 Task: Use "Squash and Merge" for cleaner commit history.
Action: Mouse moved to (620, 38)
Screenshot: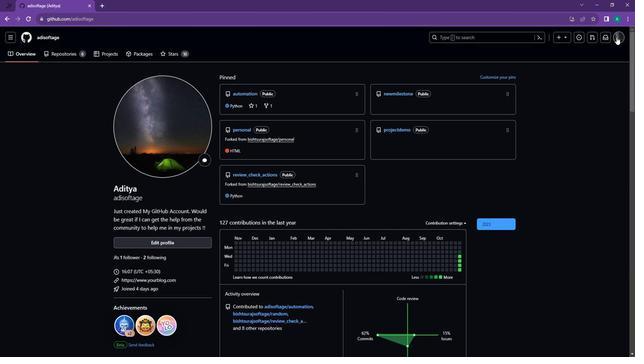 
Action: Mouse pressed left at (620, 38)
Screenshot: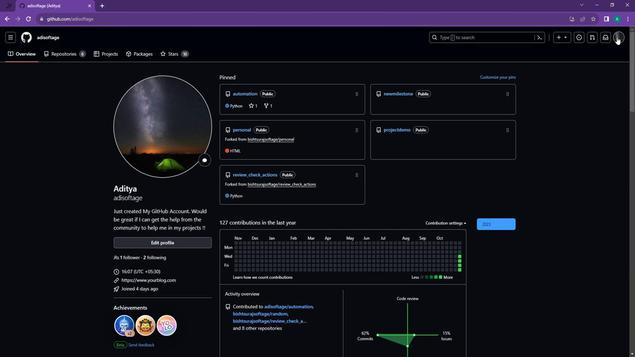 
Action: Mouse moved to (562, 101)
Screenshot: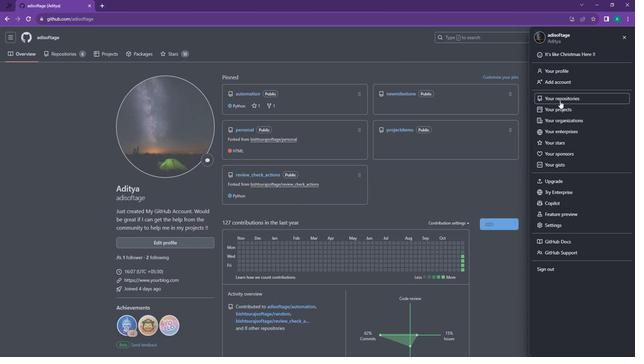 
Action: Mouse pressed left at (562, 101)
Screenshot: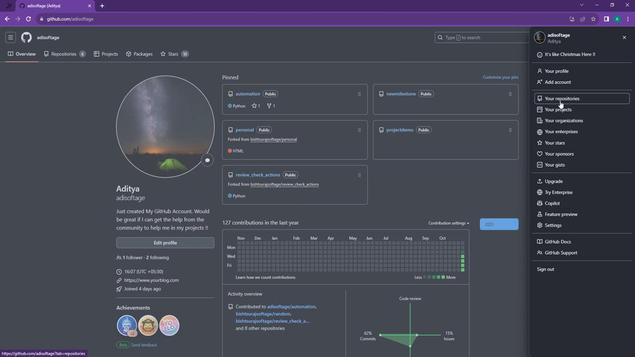 
Action: Mouse moved to (233, 103)
Screenshot: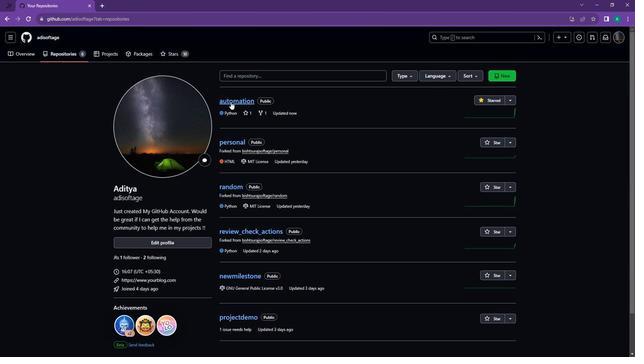 
Action: Mouse pressed left at (233, 103)
Screenshot: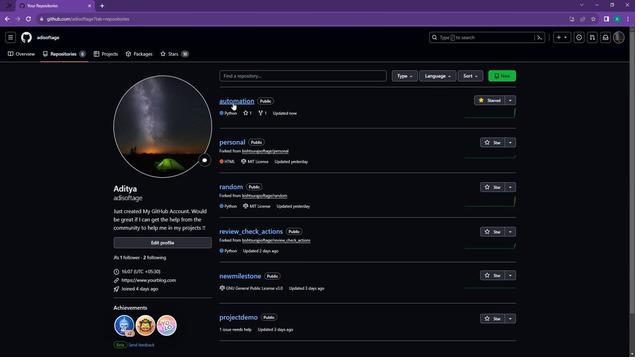
Action: Mouse moved to (100, 53)
Screenshot: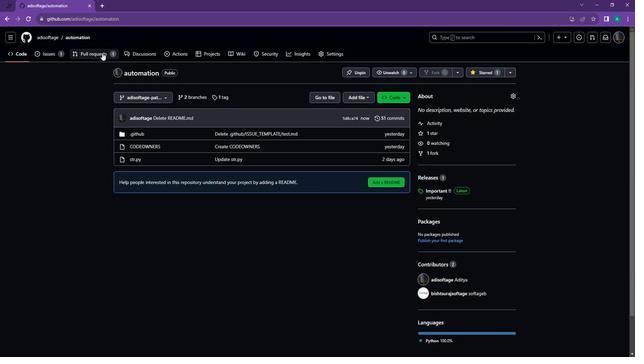 
Action: Mouse pressed left at (100, 53)
Screenshot: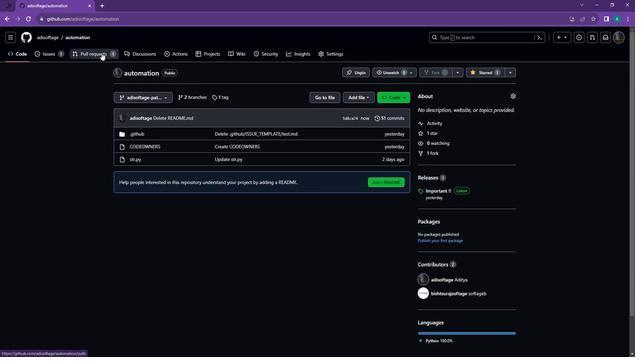 
Action: Mouse moved to (153, 112)
Screenshot: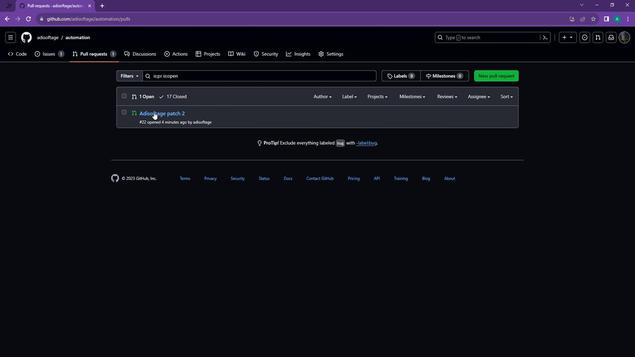 
Action: Mouse pressed left at (153, 112)
Screenshot: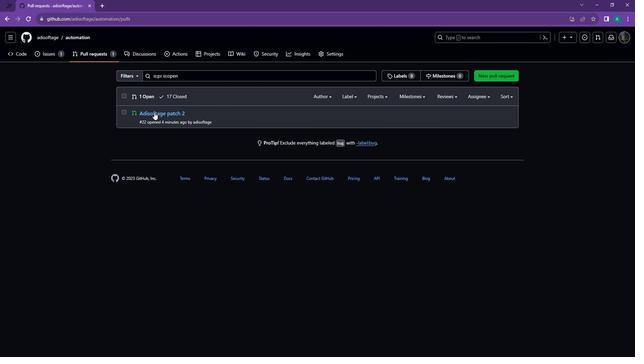 
Action: Mouse moved to (193, 240)
Screenshot: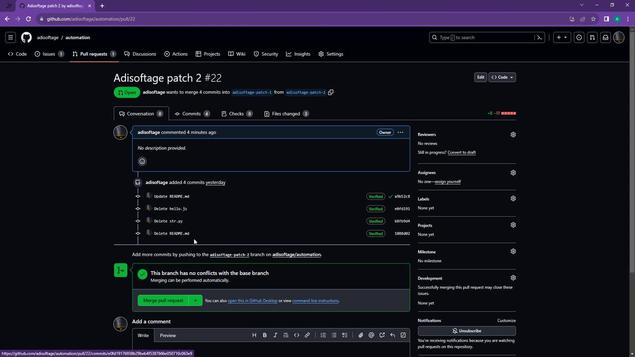 
Action: Mouse scrolled (193, 240) with delta (0, 0)
Screenshot: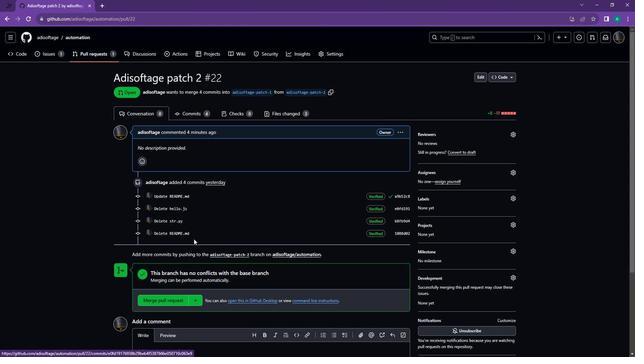 
Action: Mouse scrolled (193, 240) with delta (0, 0)
Screenshot: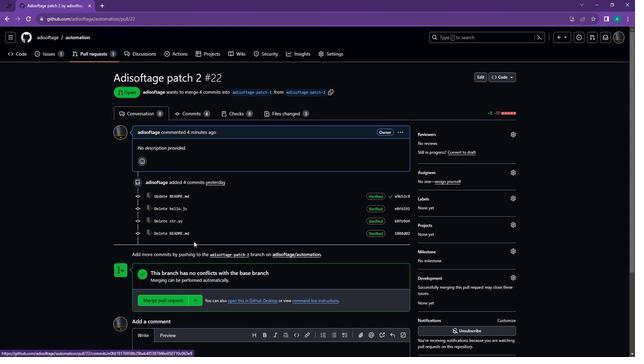 
Action: Mouse moved to (192, 245)
Screenshot: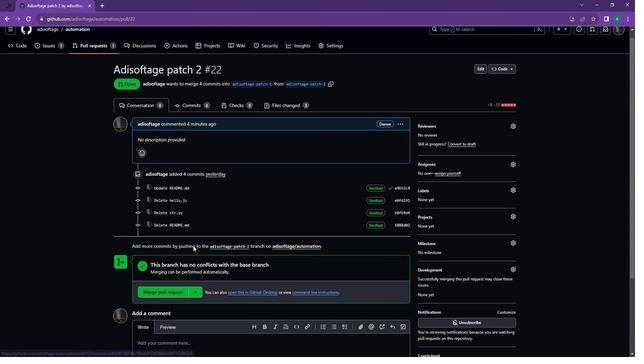 
Action: Mouse scrolled (192, 245) with delta (0, 0)
Screenshot: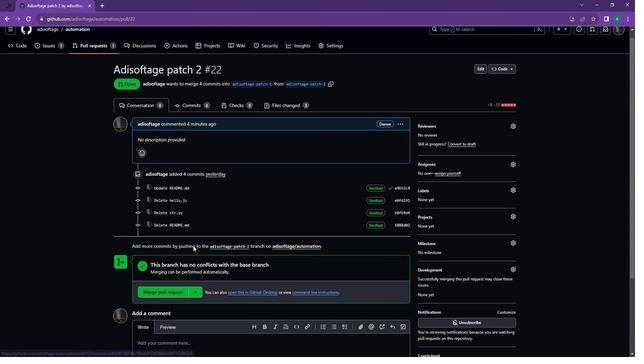 
Action: Mouse moved to (192, 200)
Screenshot: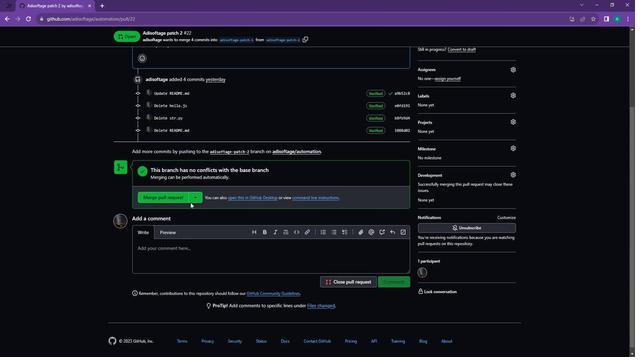 
Action: Mouse pressed left at (192, 200)
Screenshot: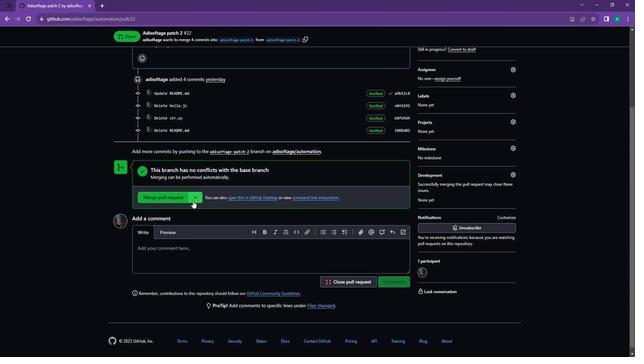 
Action: Mouse moved to (180, 239)
Screenshot: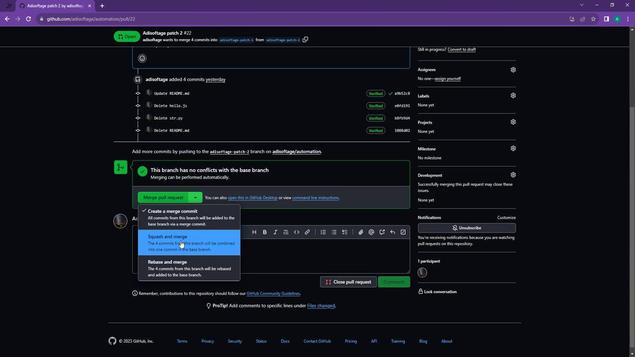 
Action: Mouse pressed left at (180, 239)
Screenshot: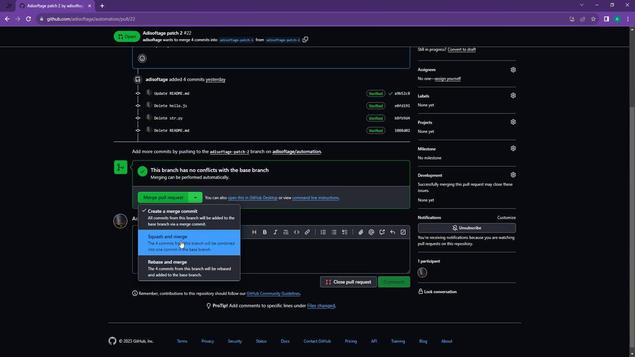 
Action: Mouse moved to (167, 202)
Screenshot: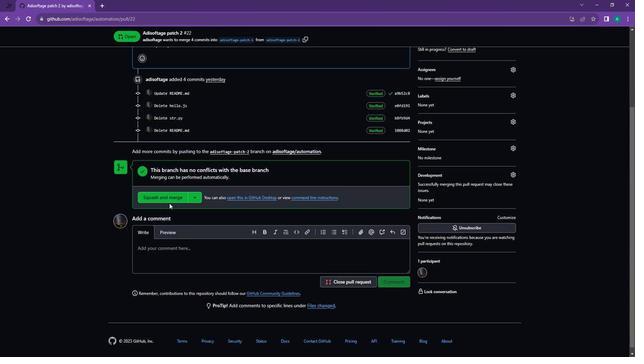 
Action: Mouse pressed left at (167, 202)
Screenshot: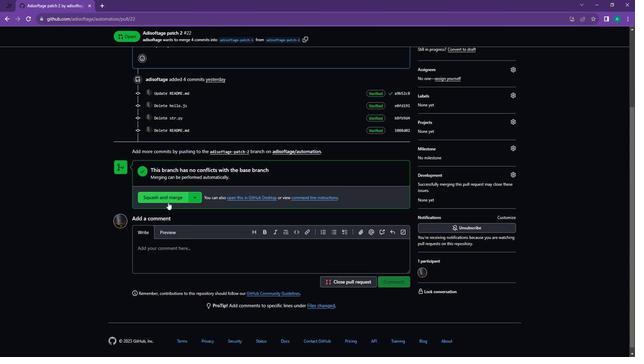 
Action: Mouse moved to (187, 208)
Screenshot: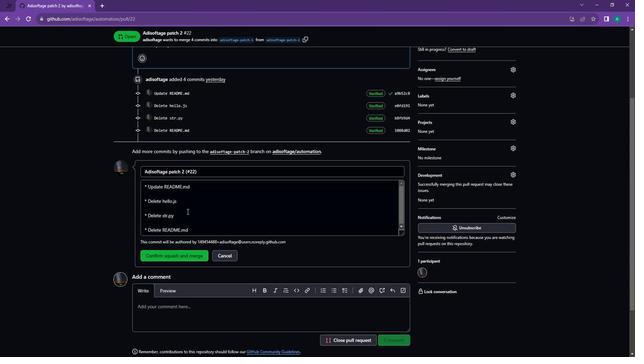 
Action: Mouse scrolled (187, 208) with delta (0, 0)
Screenshot: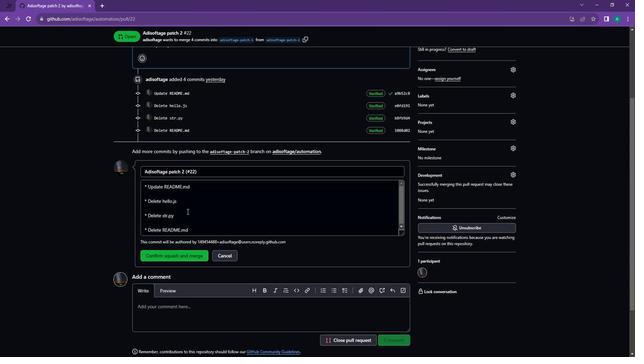 
Action: Mouse moved to (189, 256)
Screenshot: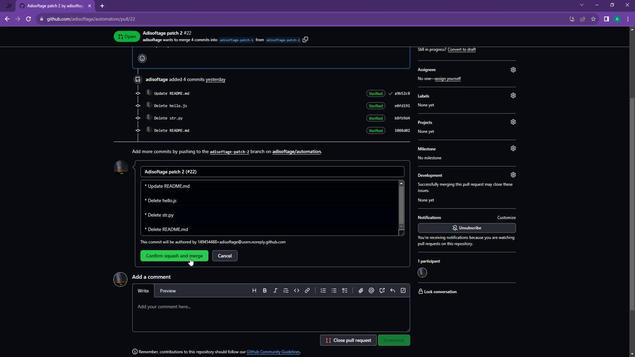 
Action: Mouse pressed left at (189, 256)
Screenshot: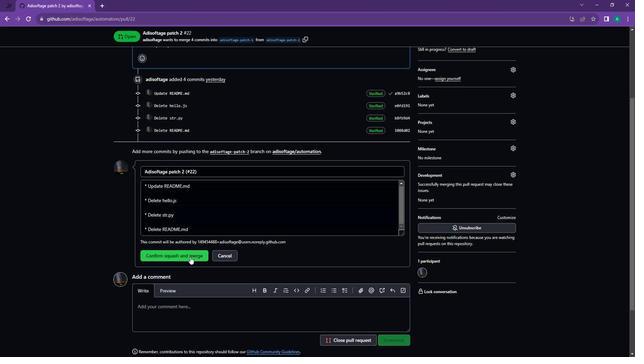 
Action: Mouse moved to (382, 185)
Screenshot: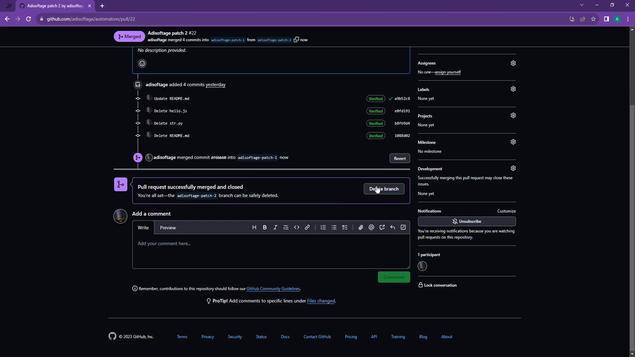 
Action: Mouse pressed left at (382, 185)
Screenshot: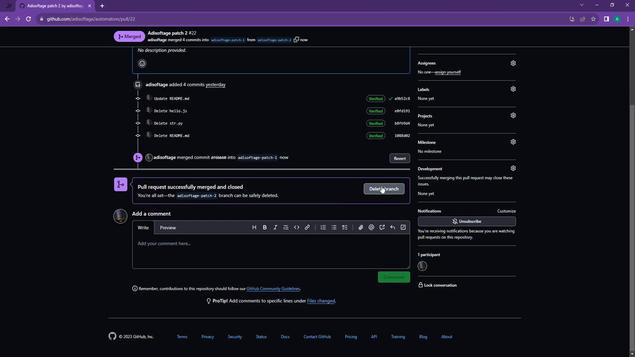 
Action: Mouse moved to (135, 85)
Screenshot: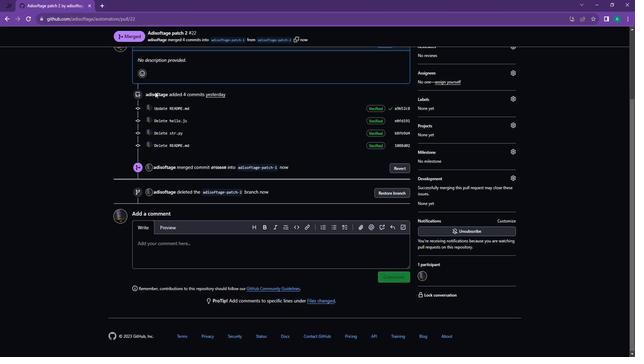 
Action: Mouse scrolled (135, 86) with delta (0, 0)
Screenshot: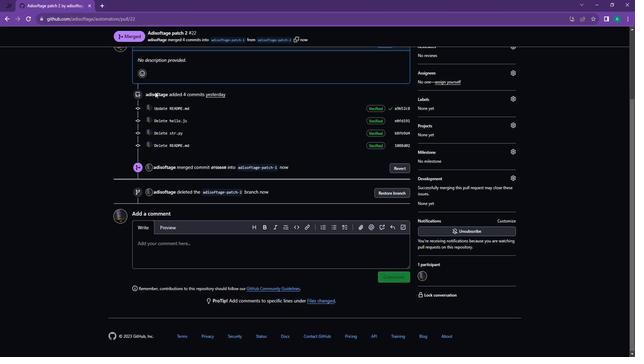 
Action: Mouse moved to (93, 70)
Screenshot: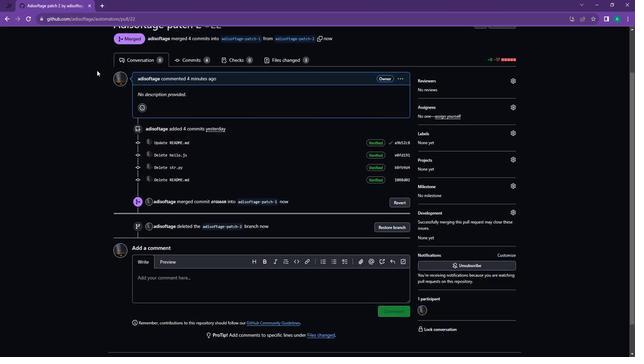 
Action: Mouse scrolled (93, 70) with delta (0, 0)
Screenshot: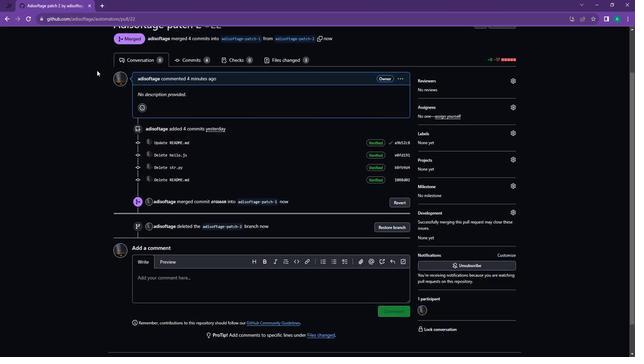 
Action: Mouse moved to (87, 69)
Screenshot: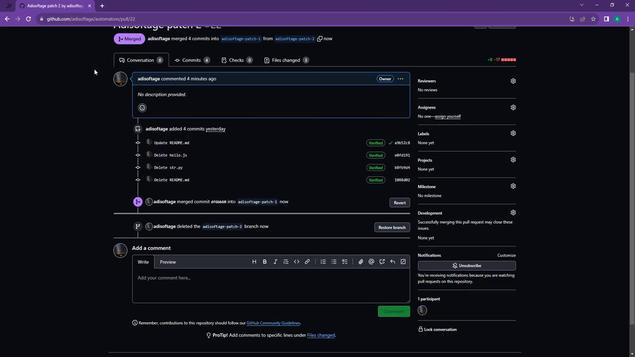 
Action: Mouse scrolled (87, 69) with delta (0, 0)
Screenshot: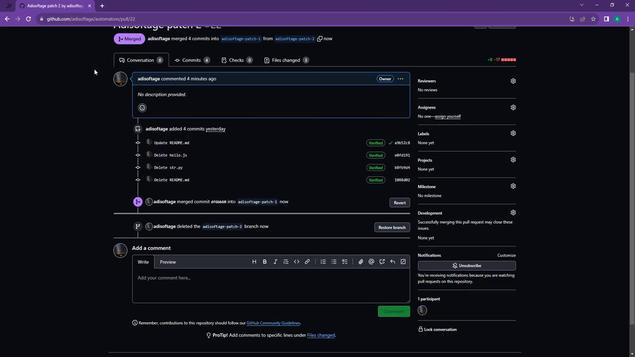 
Action: Mouse moved to (86, 69)
Screenshot: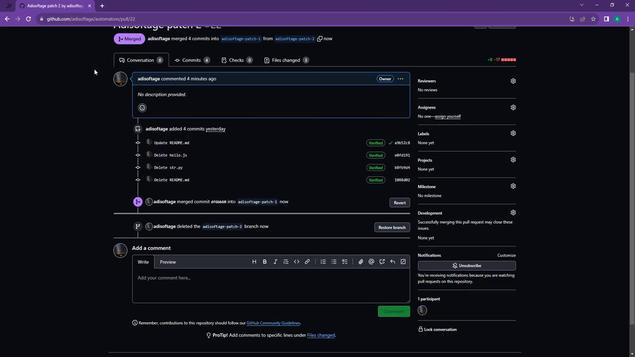 
Action: Mouse scrolled (86, 69) with delta (0, 0)
Screenshot: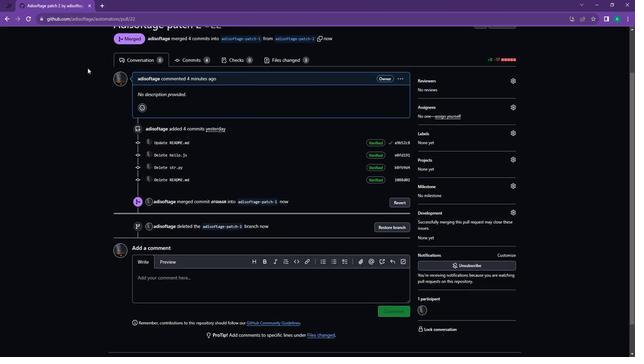 
Action: Mouse moved to (85, 69)
Screenshot: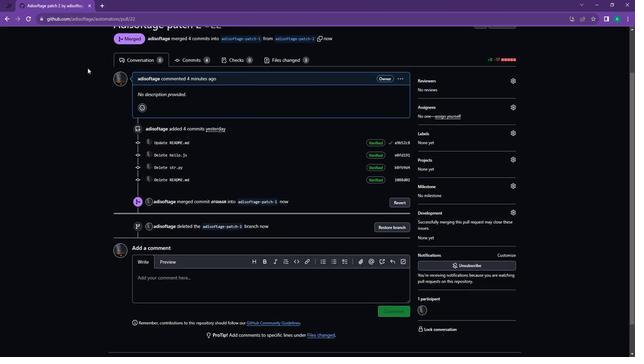
Action: Mouse scrolled (85, 69) with delta (0, 0)
Screenshot: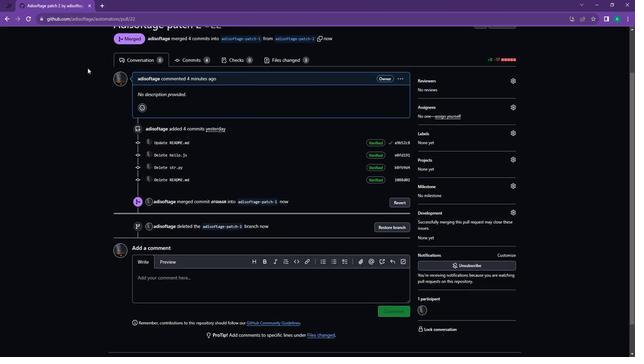 
Action: Mouse moved to (78, 67)
Screenshot: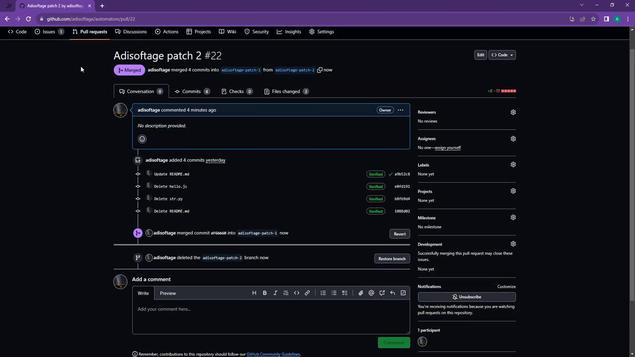
Action: Mouse scrolled (78, 67) with delta (0, 0)
Screenshot: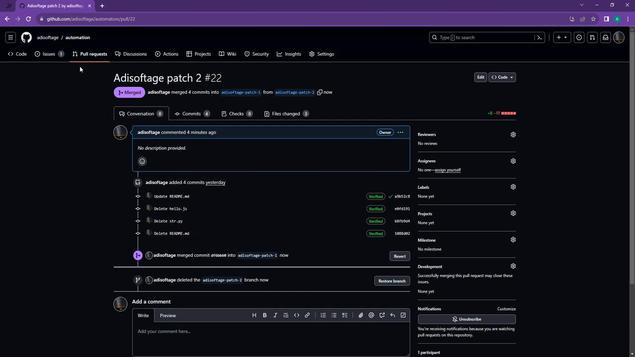 
Action: Mouse scrolled (78, 67) with delta (0, 0)
Screenshot: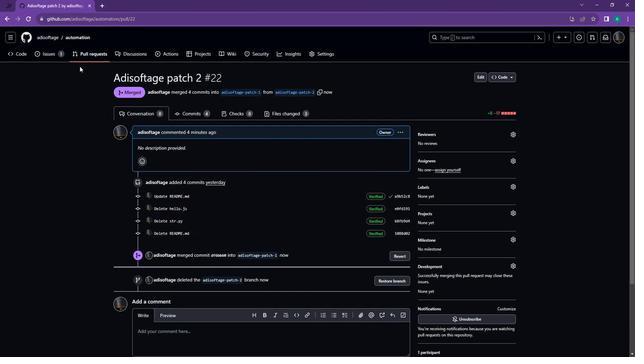 
Action: Mouse scrolled (78, 67) with delta (0, 0)
Screenshot: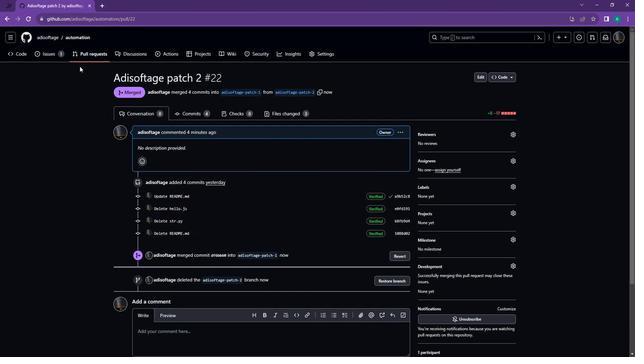 
Action: Mouse scrolled (78, 67) with delta (0, 0)
Screenshot: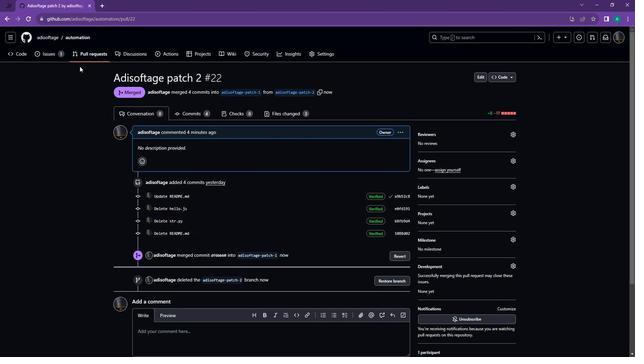 
Action: Mouse moved to (22, 55)
Screenshot: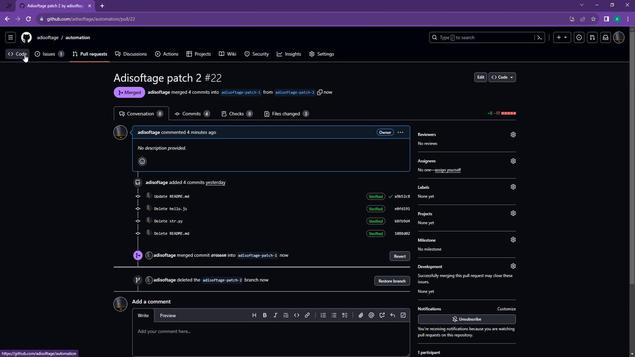 
Action: Mouse pressed left at (22, 55)
Screenshot: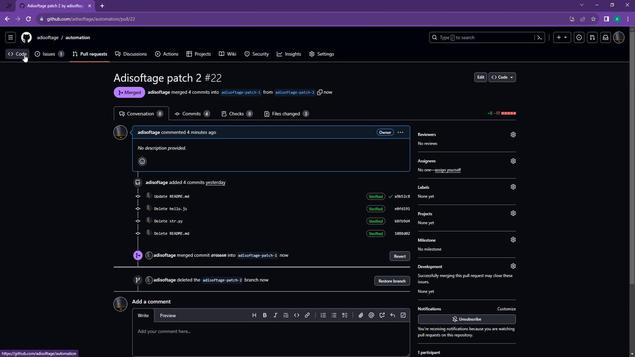 
Action: Mouse moved to (159, 98)
Screenshot: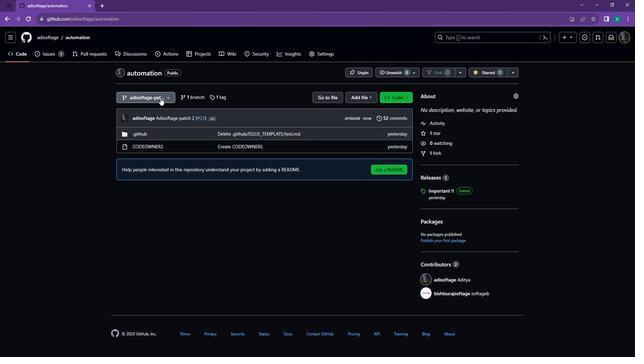 
Action: Mouse pressed left at (159, 98)
Screenshot: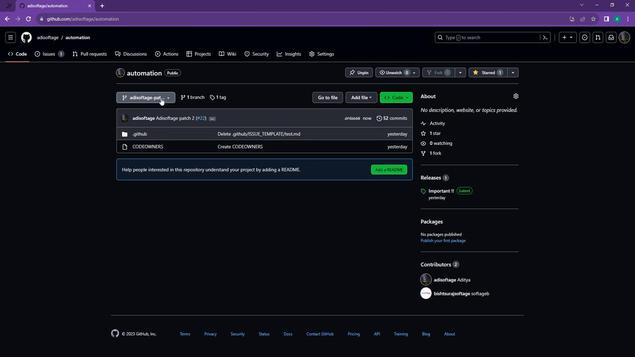 
Action: Mouse moved to (158, 192)
Screenshot: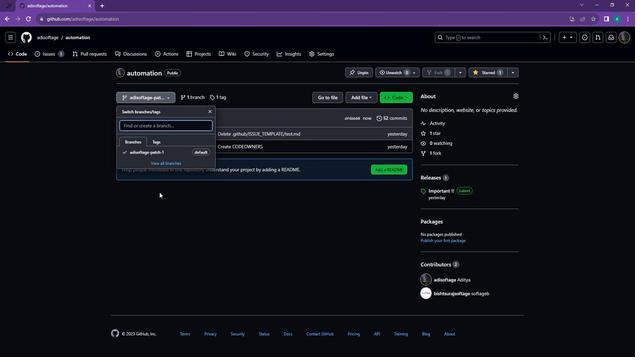 
Action: Mouse pressed left at (158, 192)
Screenshot: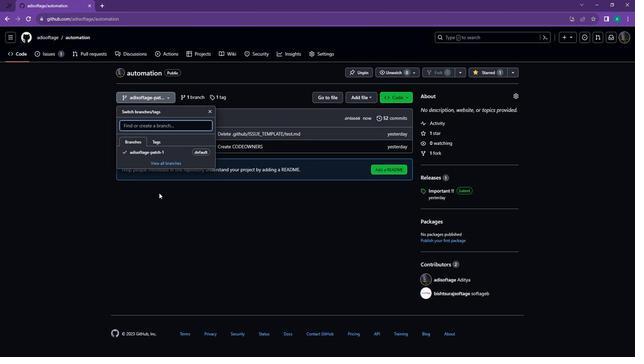 
Action: Mouse moved to (165, 187)
Screenshot: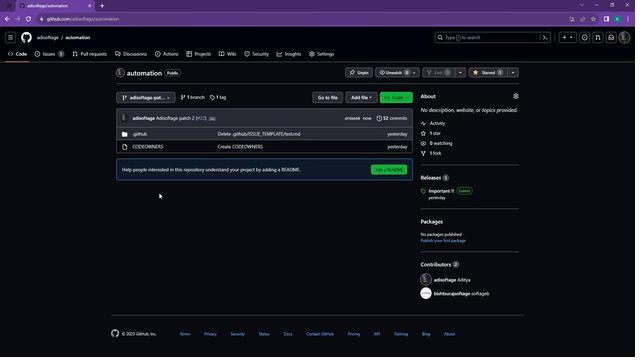 
